Task: Add Burt's Bees Peachy Lip Shine to the cart.
Action: Mouse scrolled (150, 130) with delta (0, 0)
Screenshot: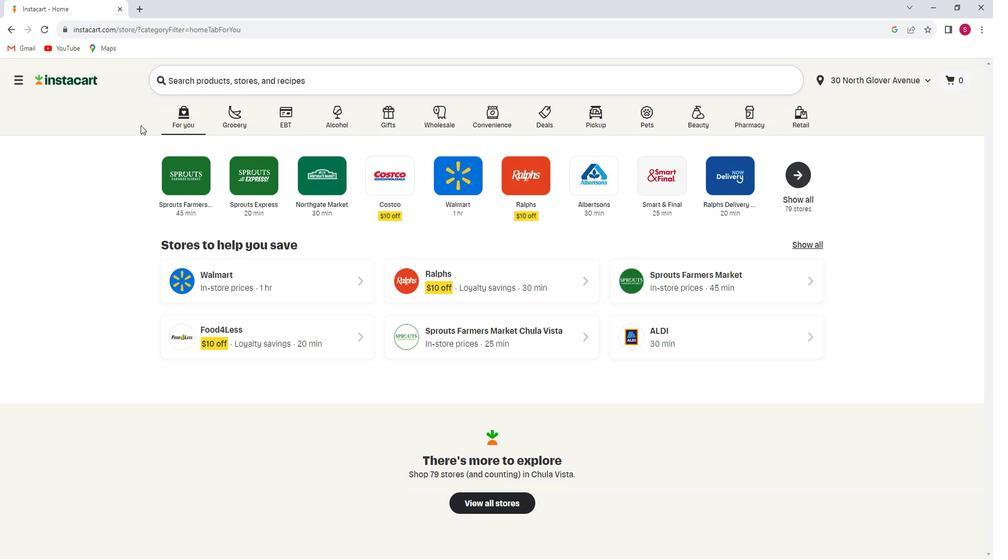 
Action: Mouse moved to (259, 123)
Screenshot: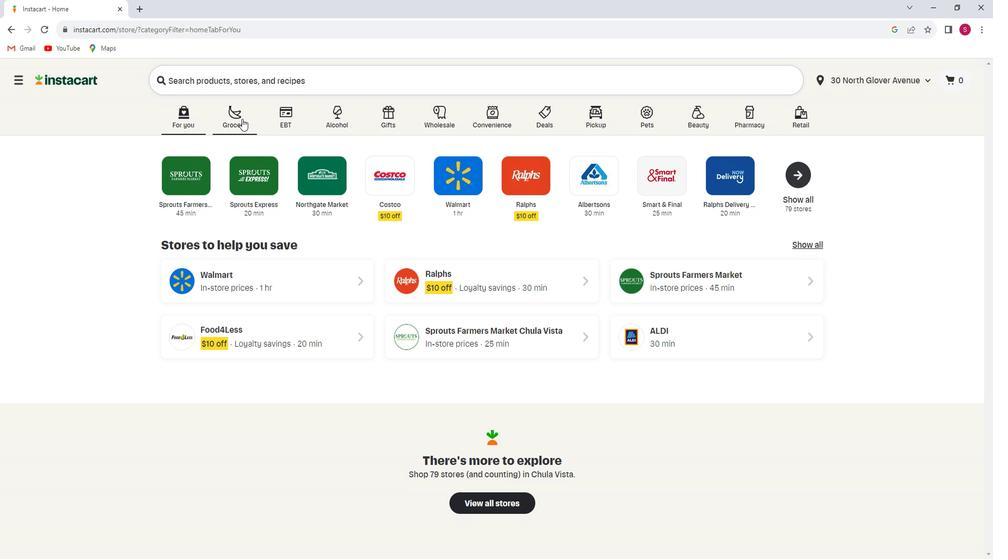 
Action: Mouse pressed left at (259, 123)
Screenshot: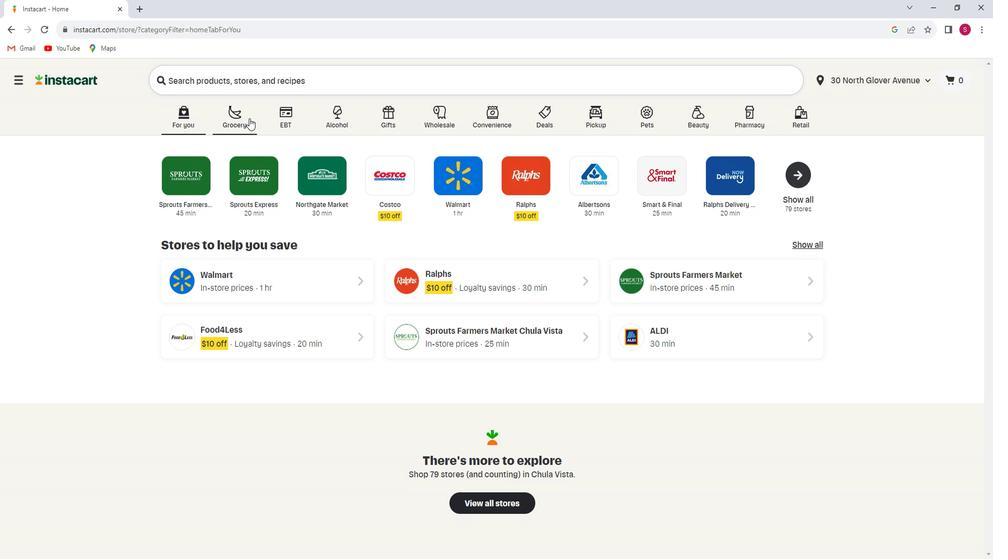 
Action: Mouse moved to (249, 312)
Screenshot: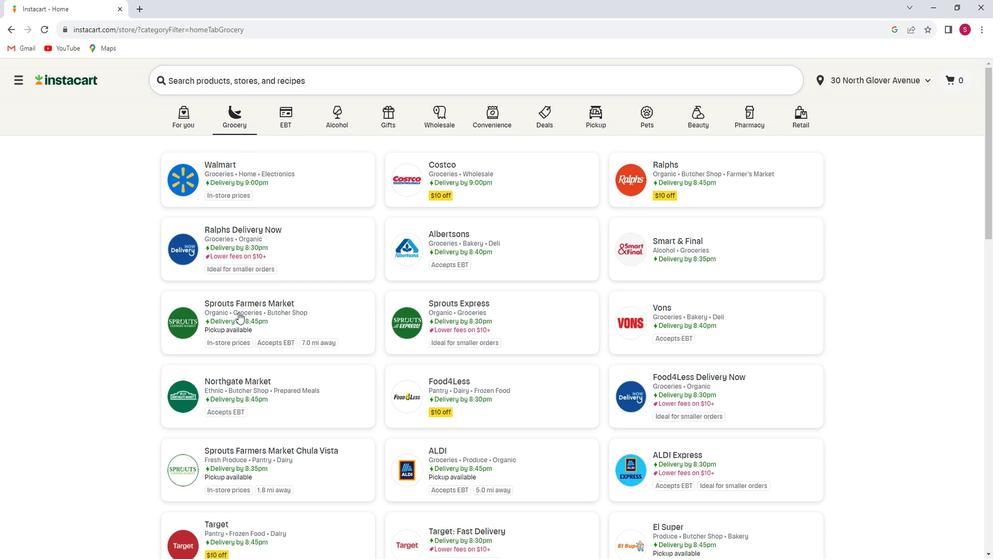 
Action: Mouse pressed left at (249, 312)
Screenshot: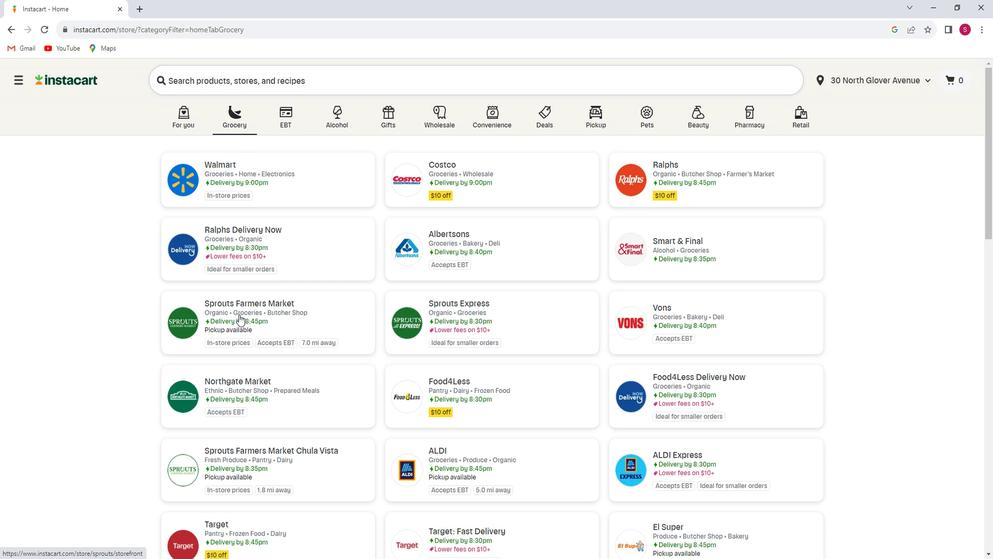 
Action: Mouse moved to (121, 295)
Screenshot: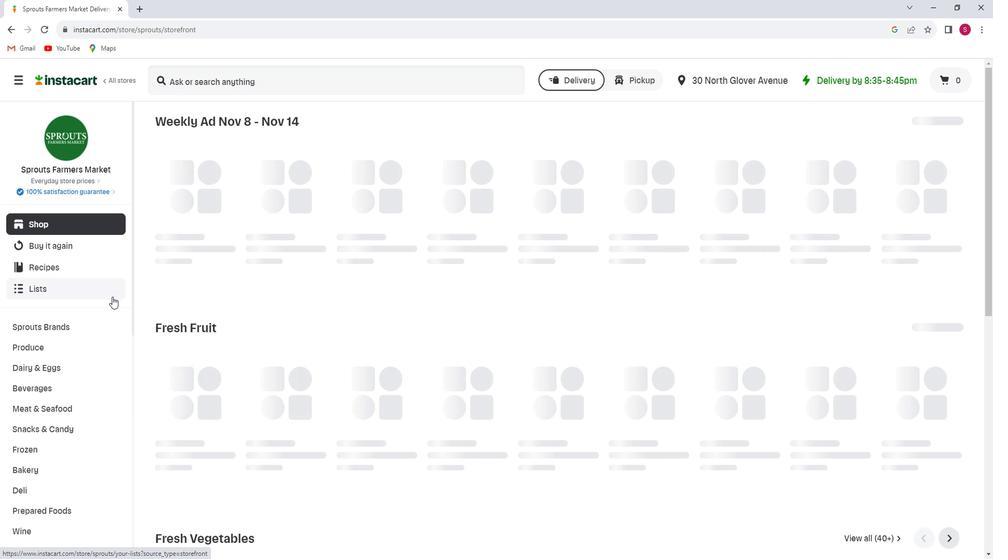
Action: Mouse scrolled (121, 295) with delta (0, 0)
Screenshot: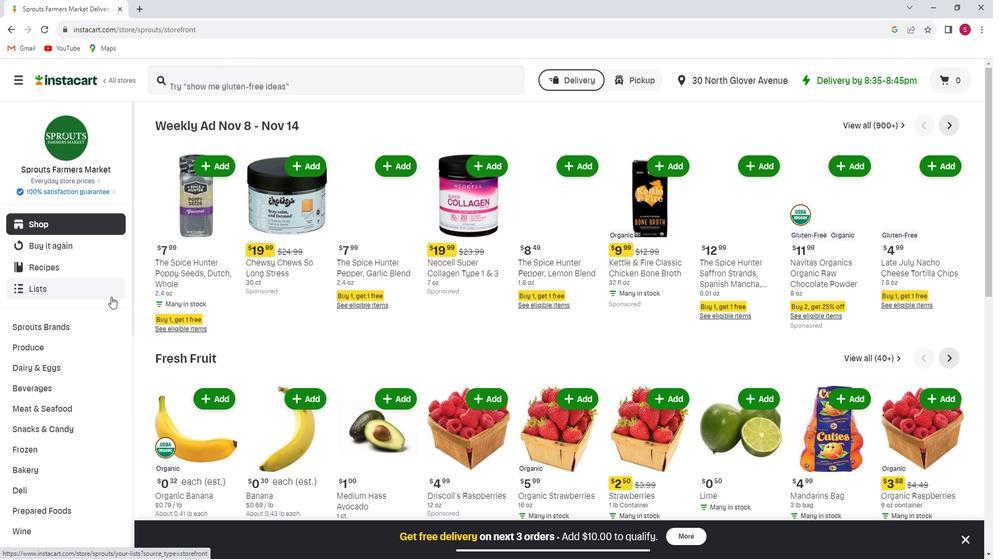 
Action: Mouse scrolled (121, 295) with delta (0, 0)
Screenshot: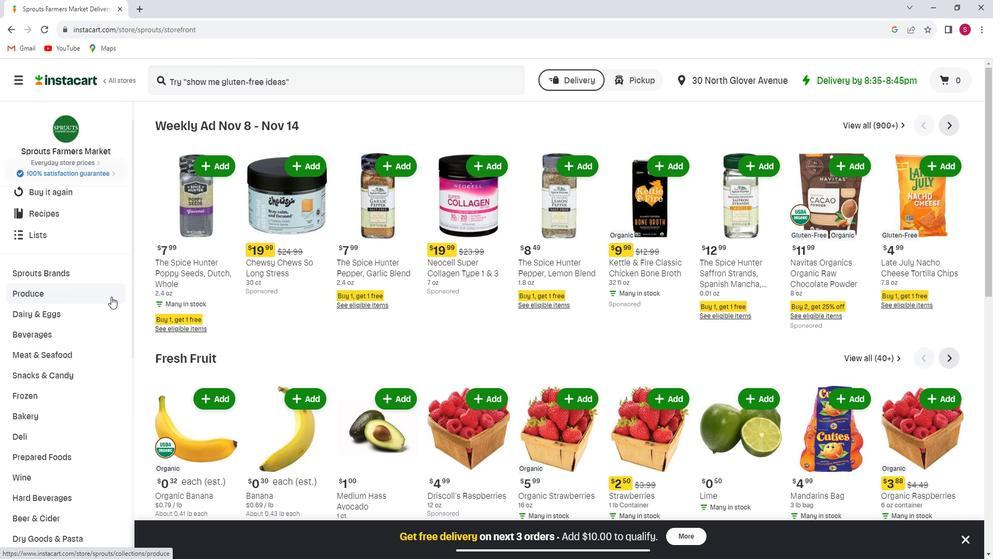 
Action: Mouse moved to (100, 303)
Screenshot: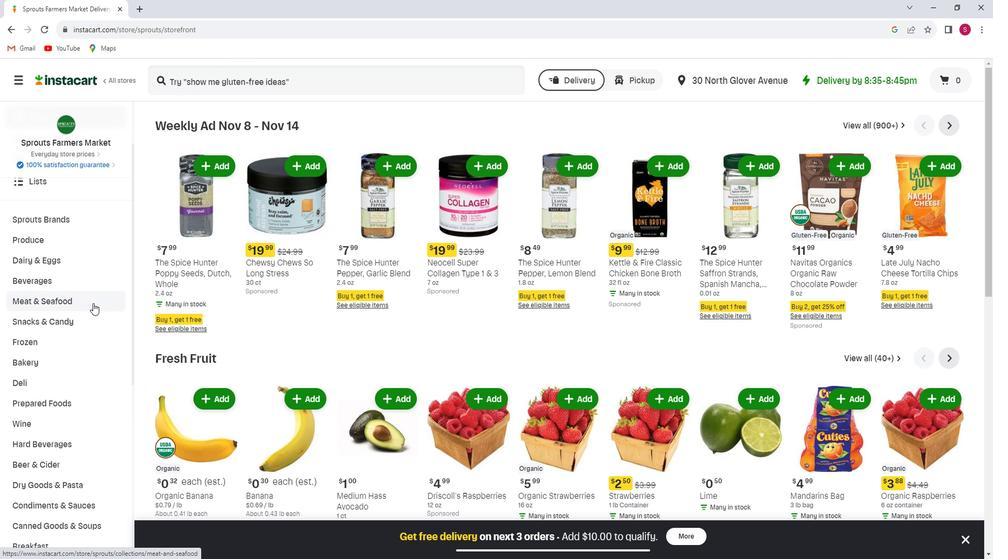 
Action: Mouse scrolled (100, 302) with delta (0, 0)
Screenshot: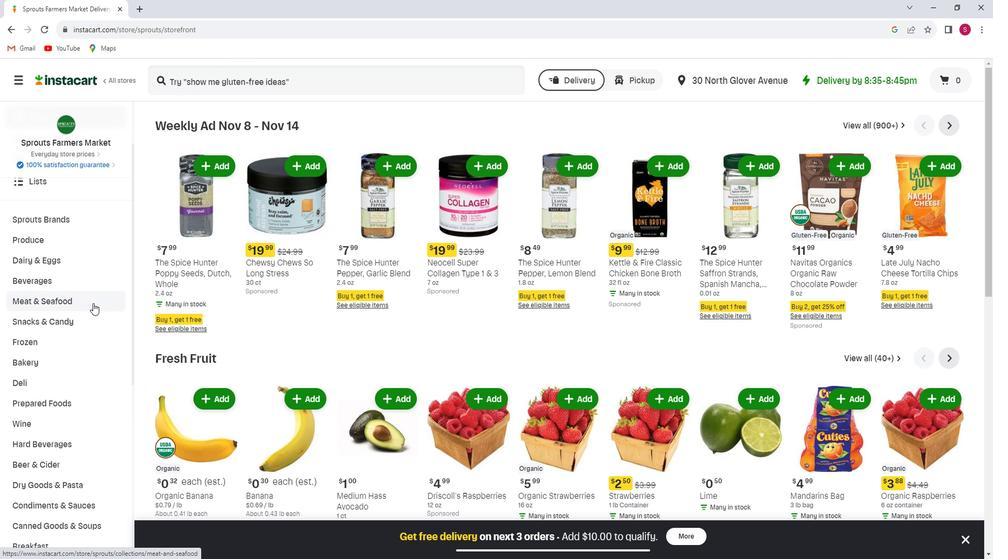 
Action: Mouse scrolled (100, 302) with delta (0, 0)
Screenshot: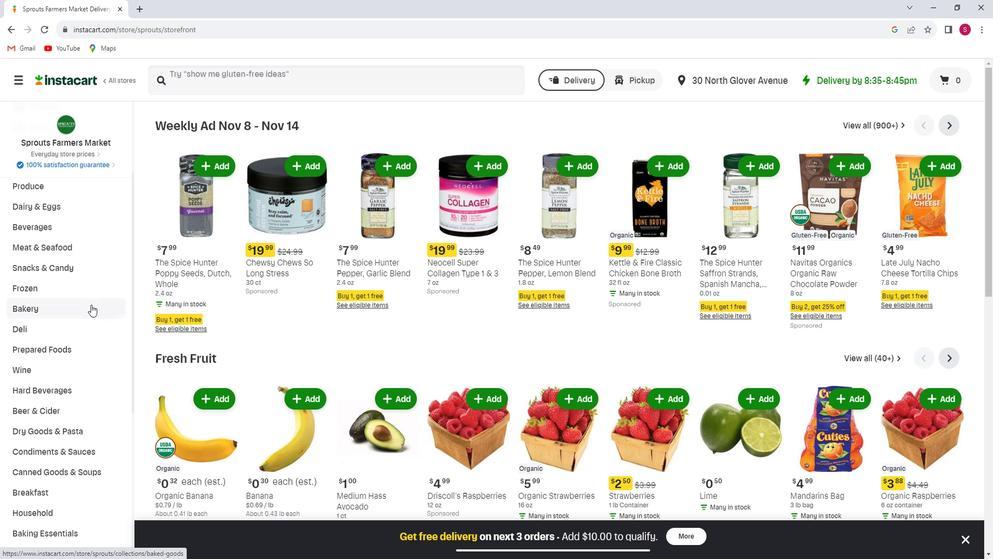 
Action: Mouse scrolled (100, 302) with delta (0, 0)
Screenshot: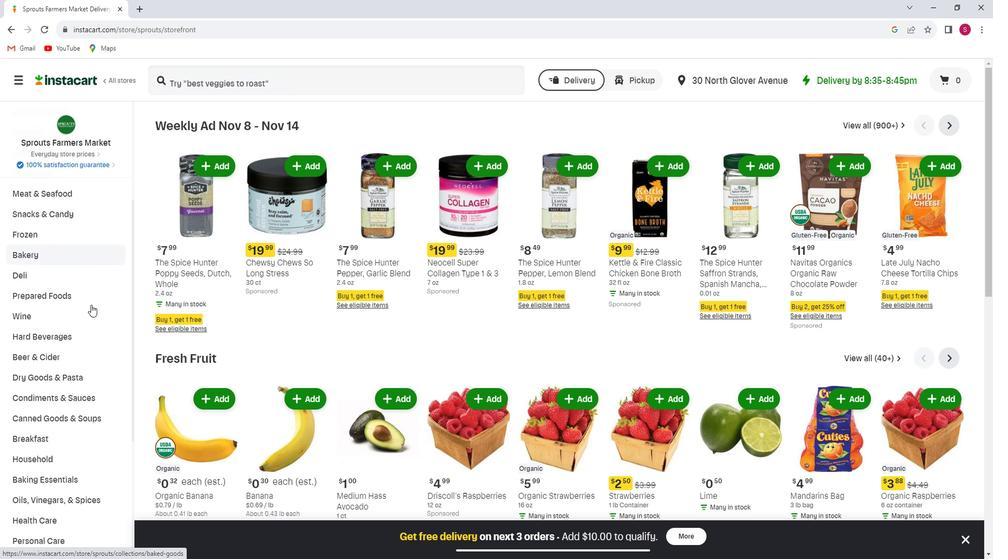 
Action: Mouse scrolled (100, 302) with delta (0, 0)
Screenshot: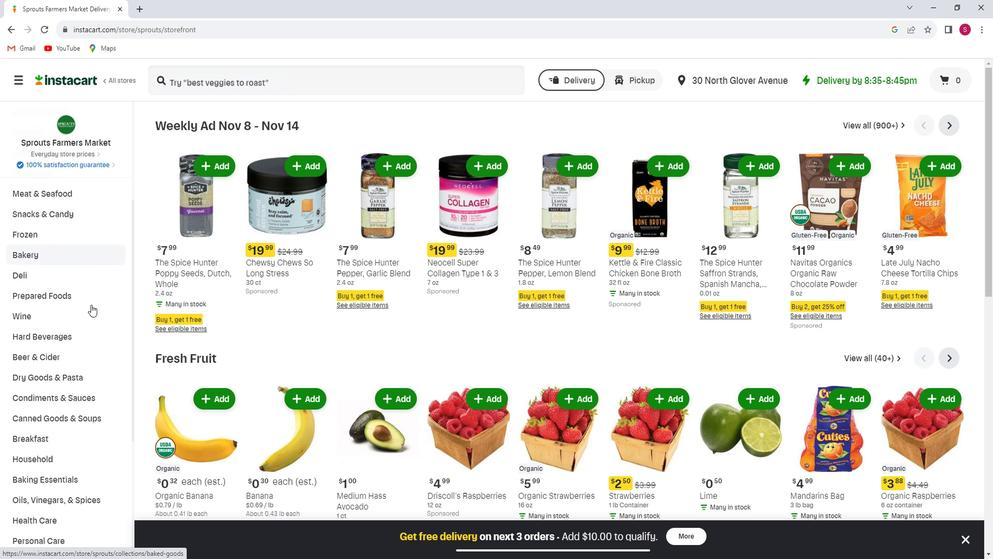 
Action: Mouse scrolled (100, 302) with delta (0, 0)
Screenshot: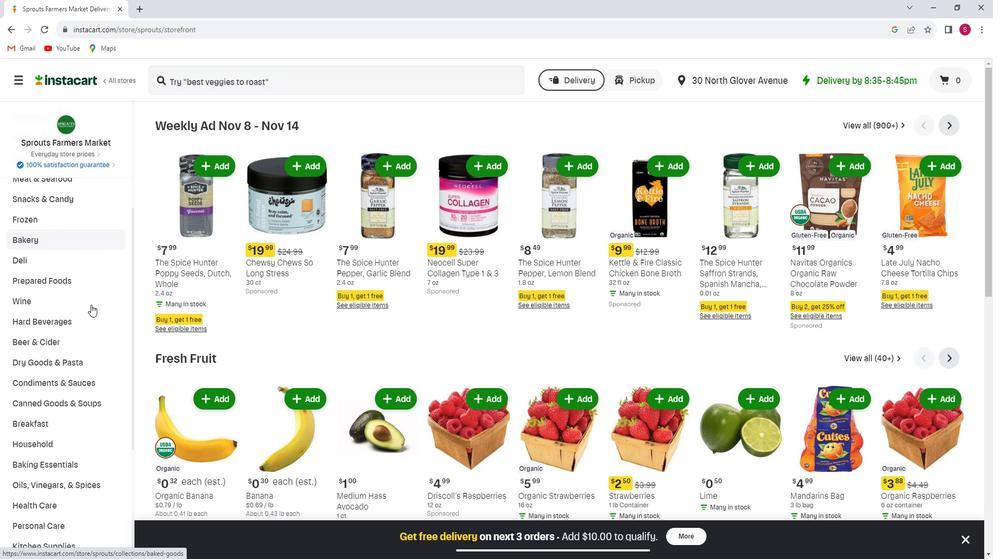 
Action: Mouse moved to (86, 314)
Screenshot: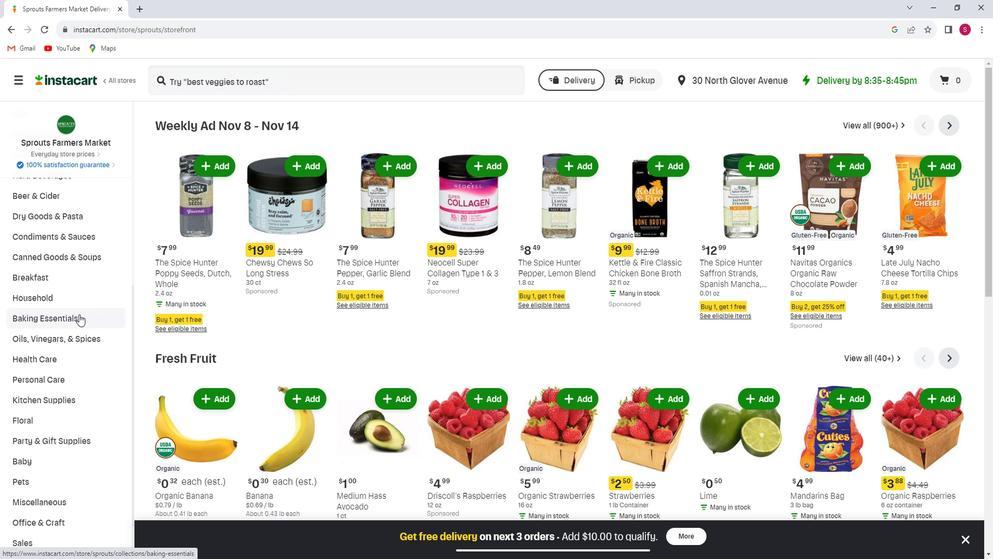
Action: Mouse scrolled (86, 314) with delta (0, 0)
Screenshot: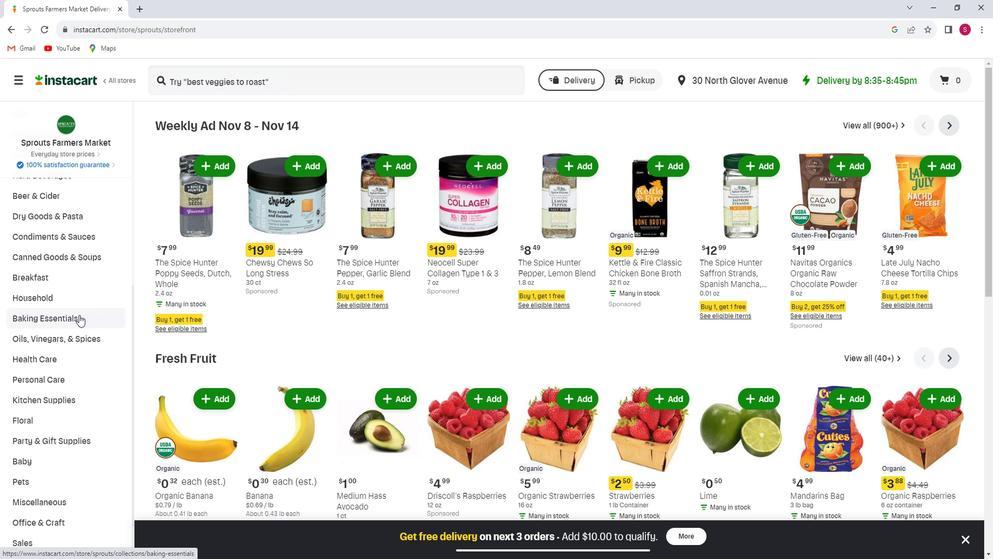 
Action: Mouse moved to (73, 325)
Screenshot: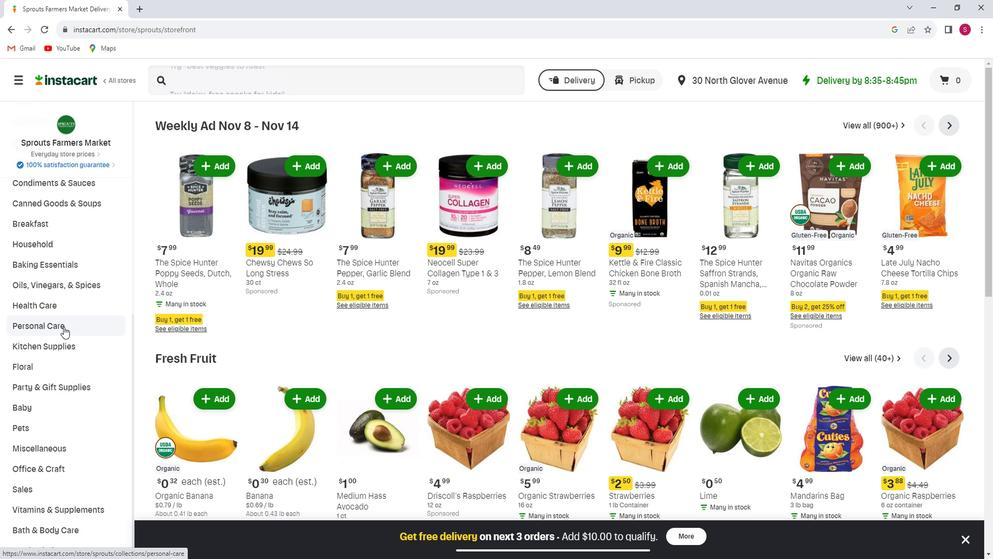 
Action: Mouse pressed left at (73, 325)
Screenshot: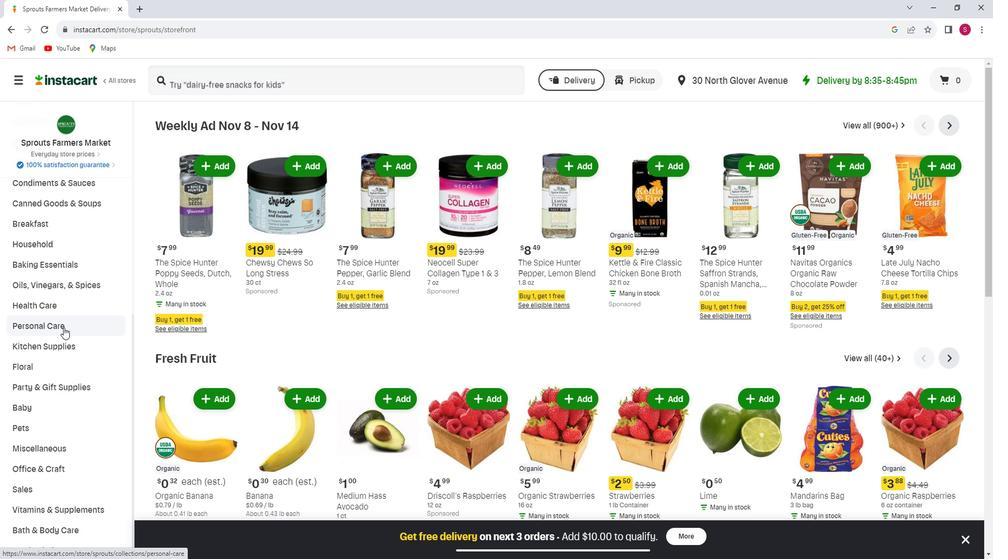 
Action: Mouse moved to (903, 159)
Screenshot: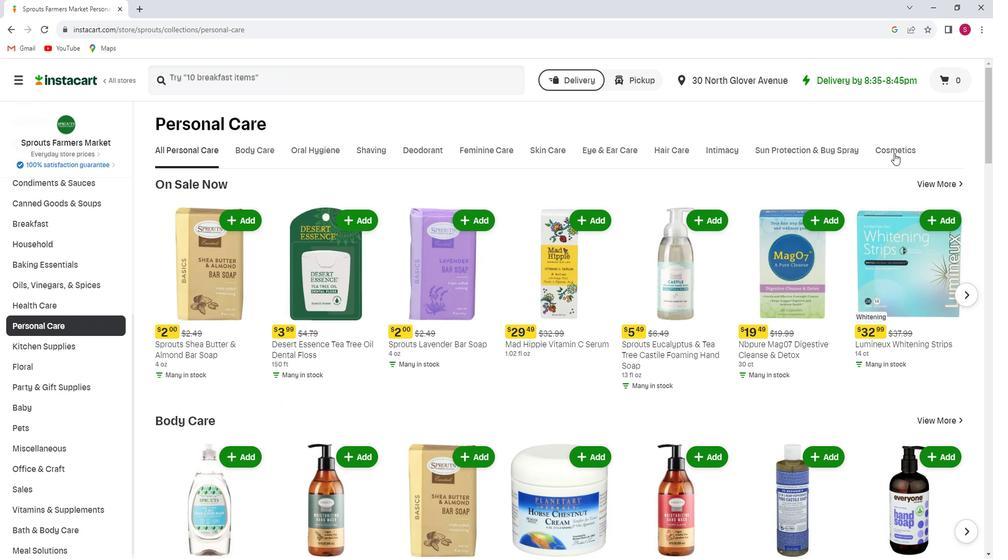 
Action: Mouse pressed left at (903, 159)
Screenshot: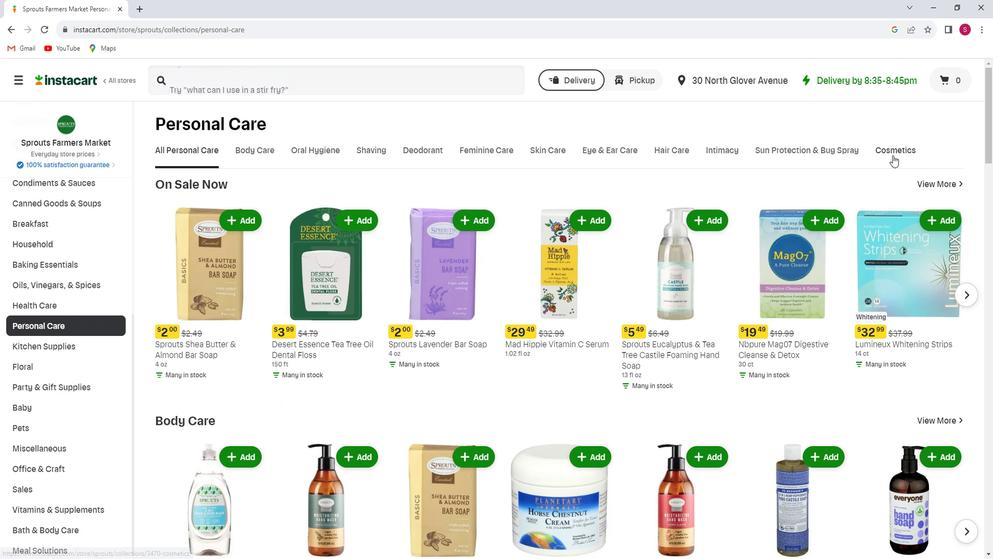 
Action: Mouse moved to (233, 197)
Screenshot: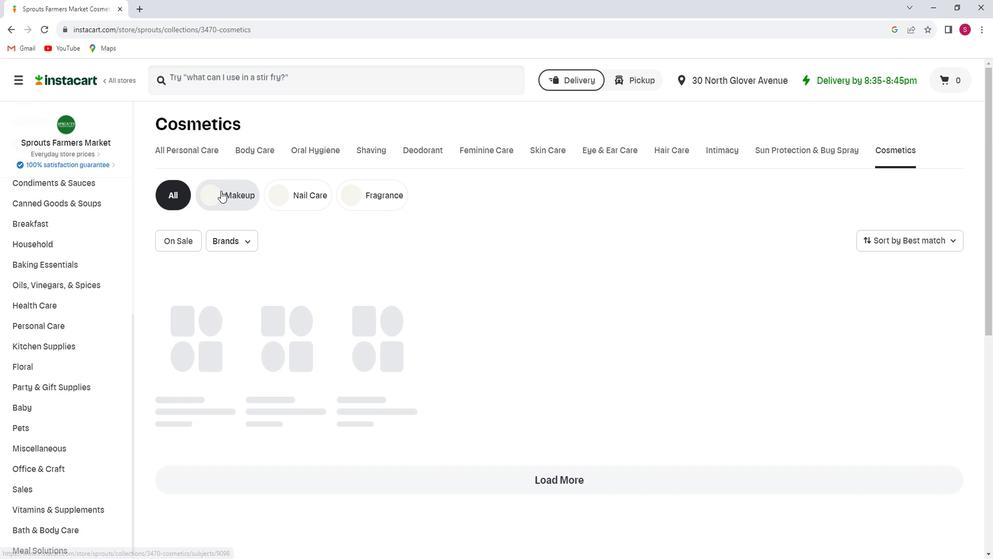 
Action: Mouse pressed left at (233, 197)
Screenshot: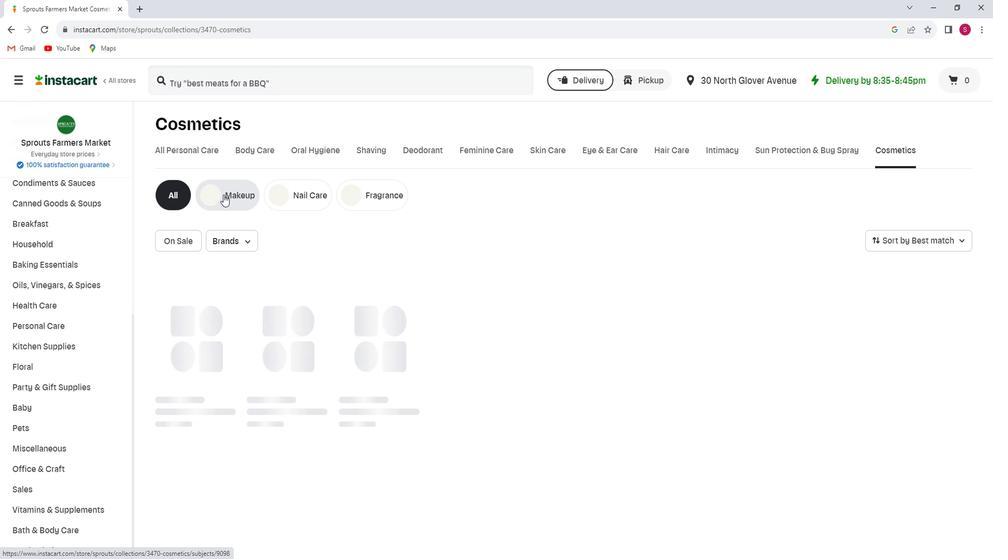 
Action: Mouse moved to (242, 91)
Screenshot: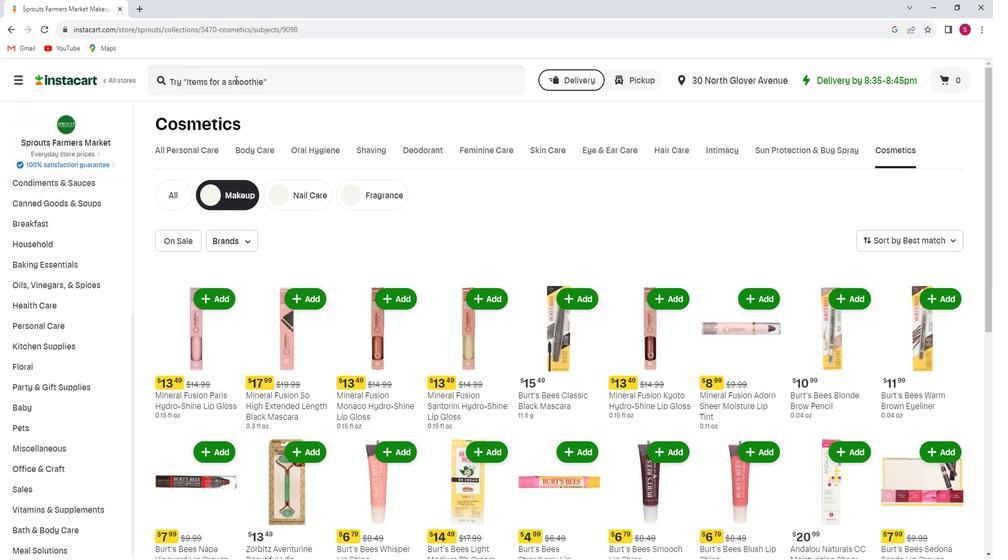 
Action: Mouse pressed left at (242, 91)
Screenshot: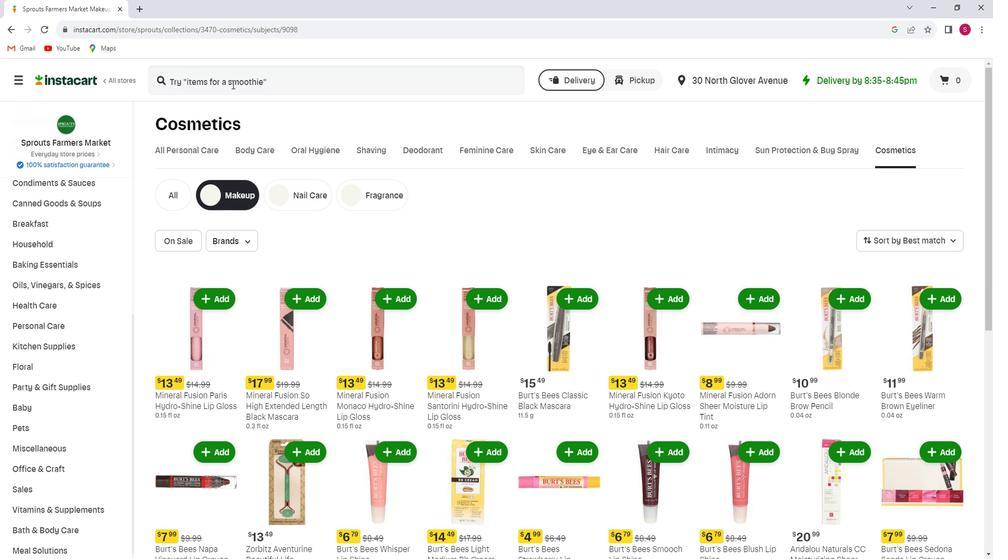 
Action: Key pressed <Key.shift_r>Burt's<Key.space><Key.shift><Key.shift><Key.shift><Key.shift><Key.shift>Bees<Key.space><Key.shift_r>Peachy<Key.space><Key.shift_r>Lip<Key.space><Key.shift>Shine<Key.enter>
Screenshot: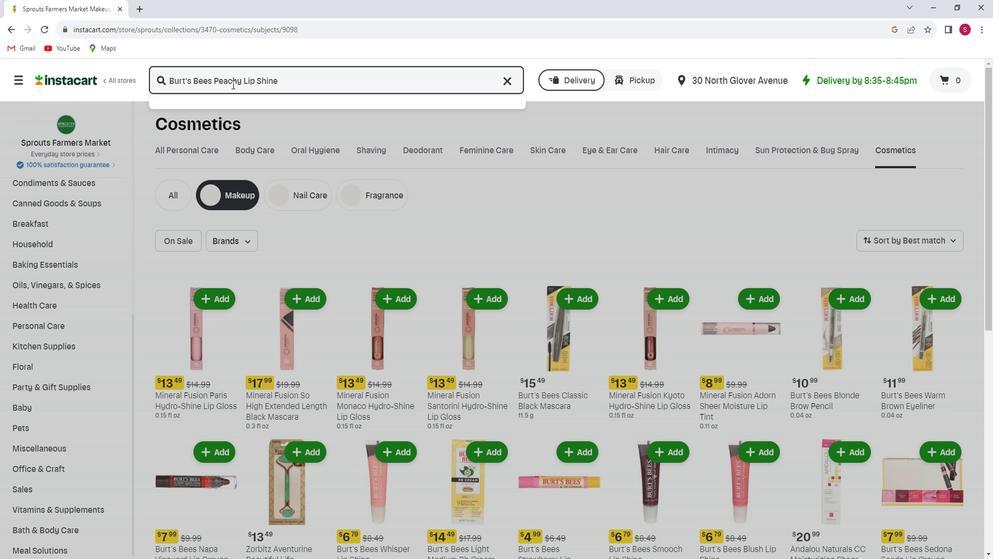 
Action: Mouse moved to (629, 186)
Screenshot: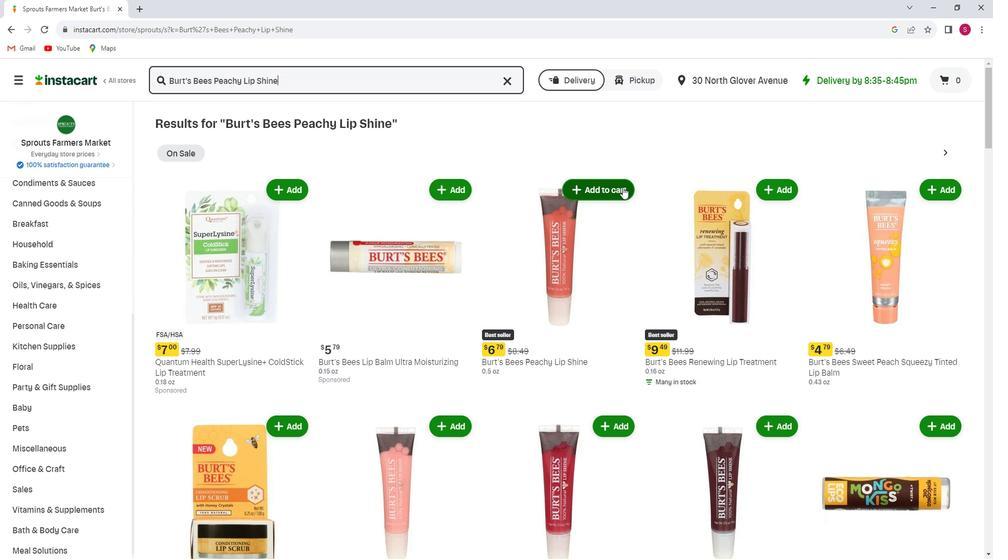 
Action: Mouse pressed left at (629, 186)
Screenshot: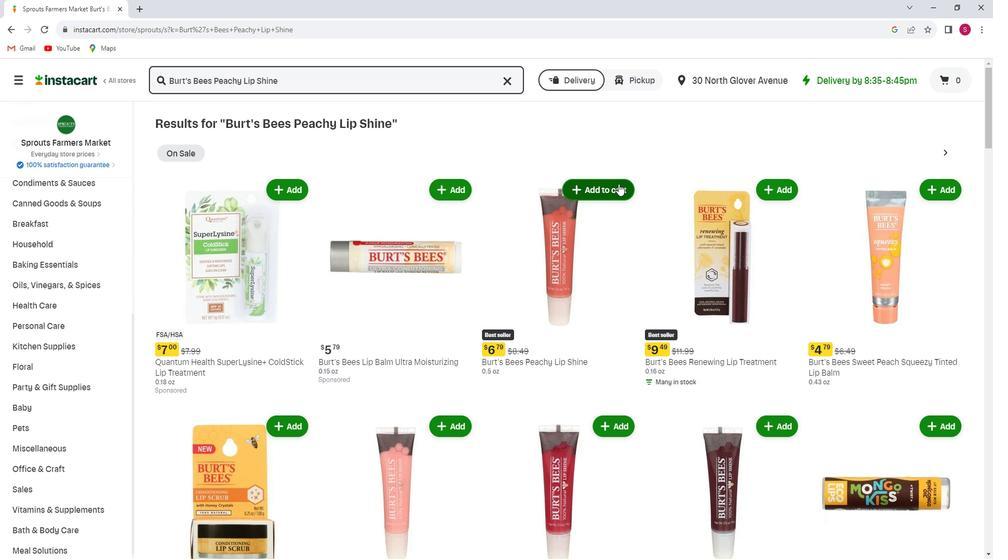 
Action: Mouse moved to (656, 292)
Screenshot: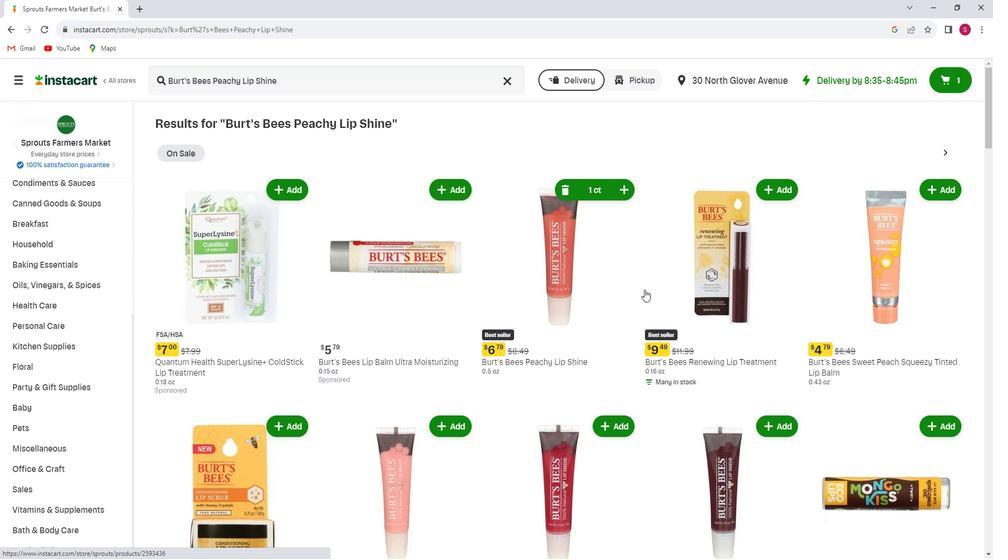 
